 Task: Add Carlson Labs Norwegian Fish Oil to the cart.
Action: Mouse moved to (275, 134)
Screenshot: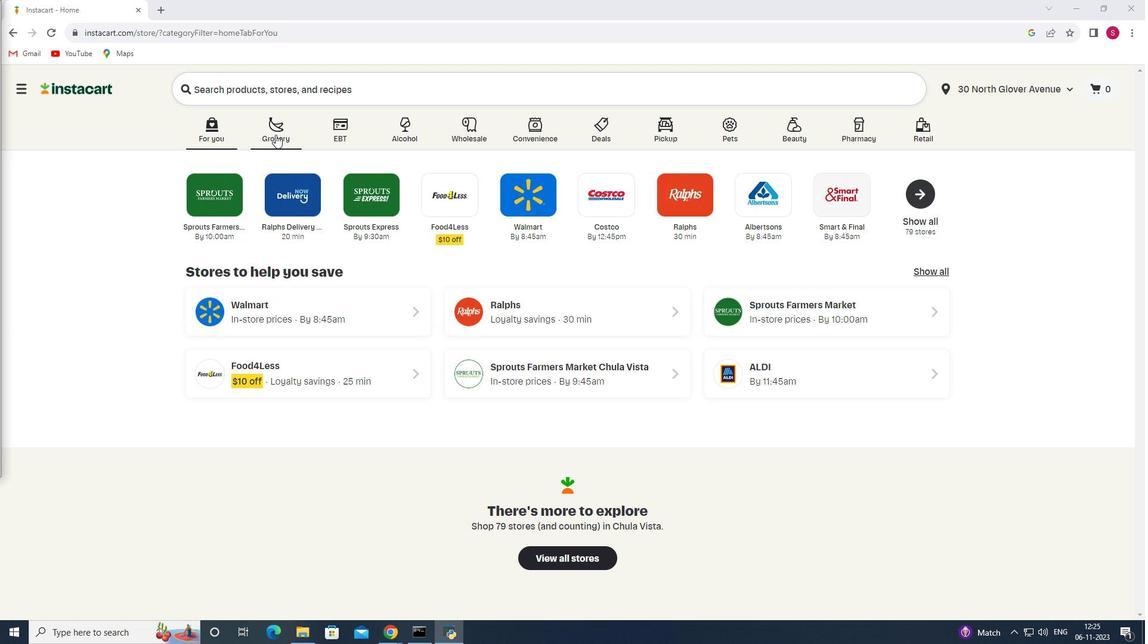 
Action: Mouse pressed left at (275, 134)
Screenshot: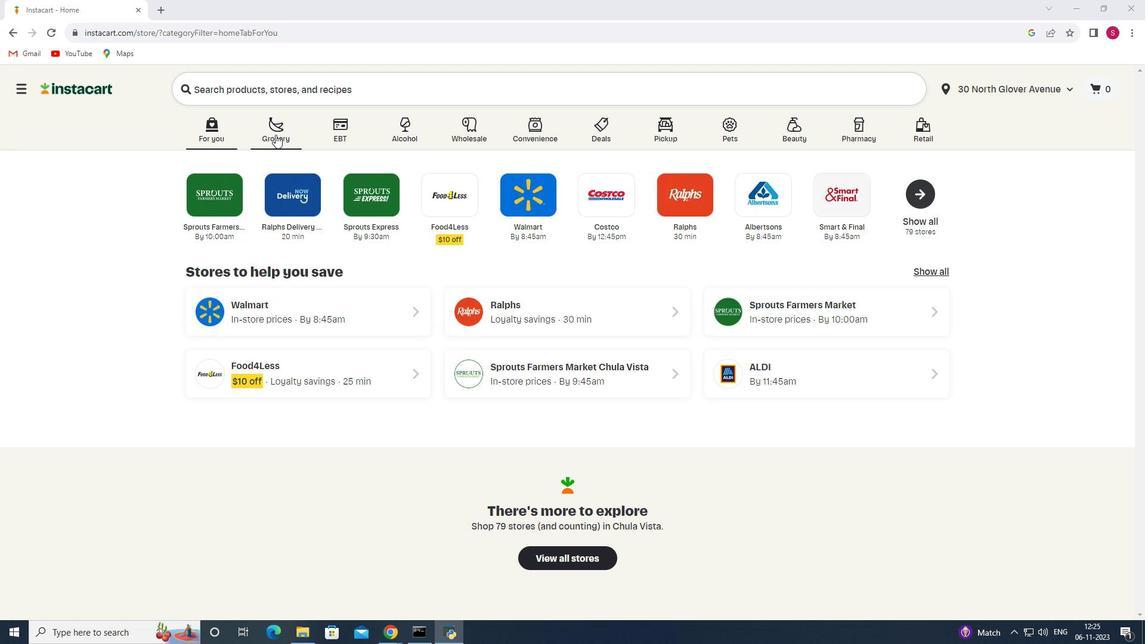 
Action: Mouse moved to (287, 343)
Screenshot: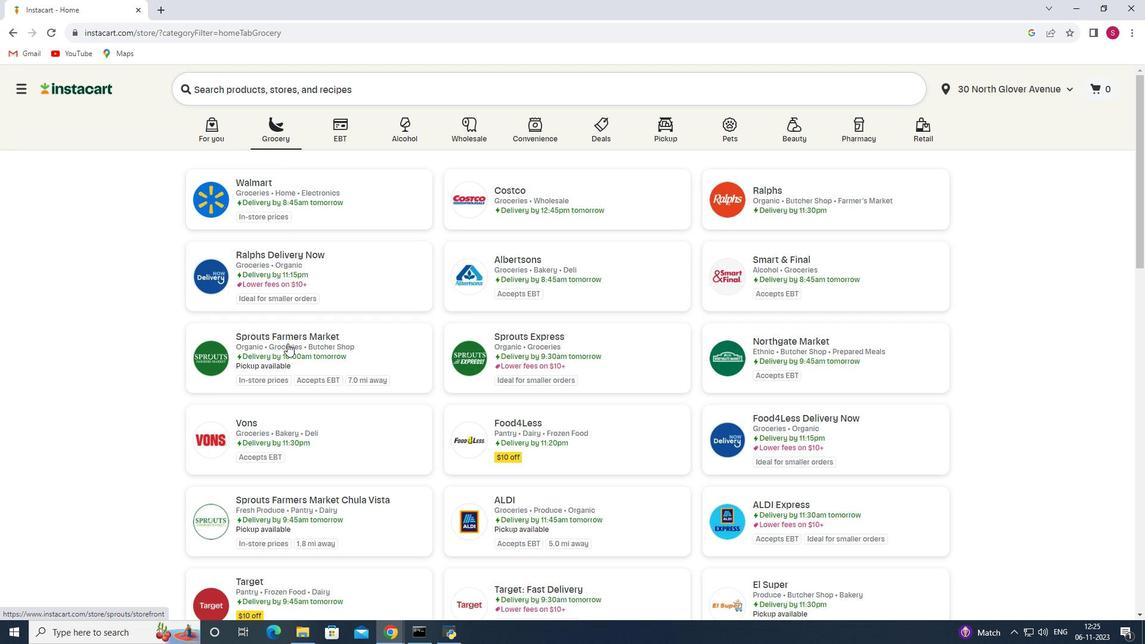 
Action: Mouse pressed left at (287, 343)
Screenshot: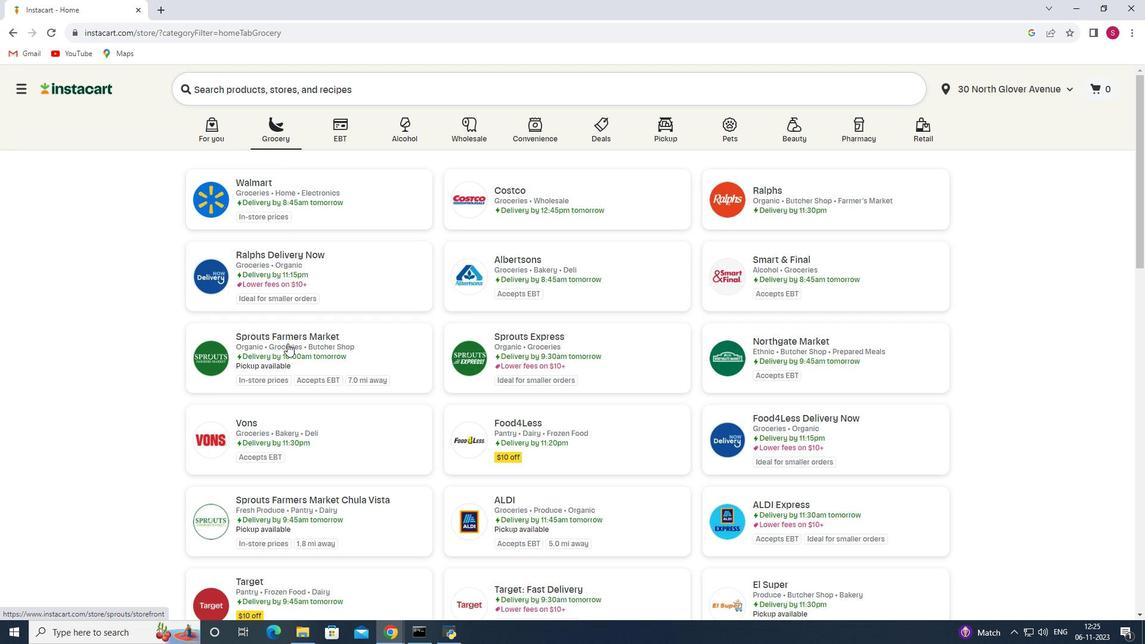 
Action: Mouse moved to (72, 382)
Screenshot: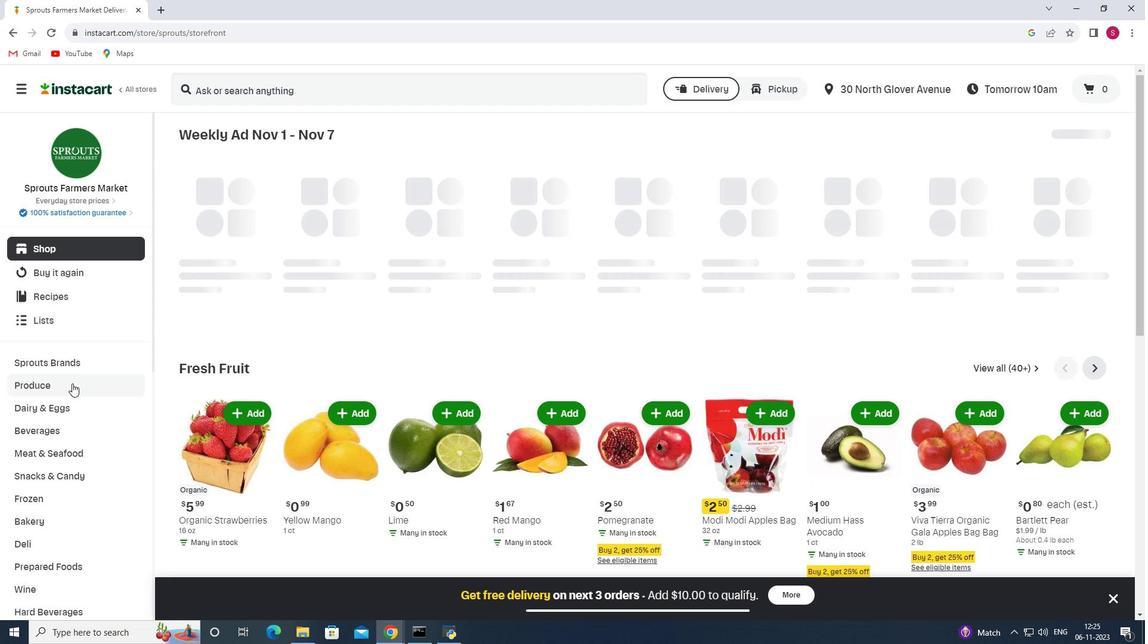 
Action: Mouse scrolled (72, 382) with delta (0, 0)
Screenshot: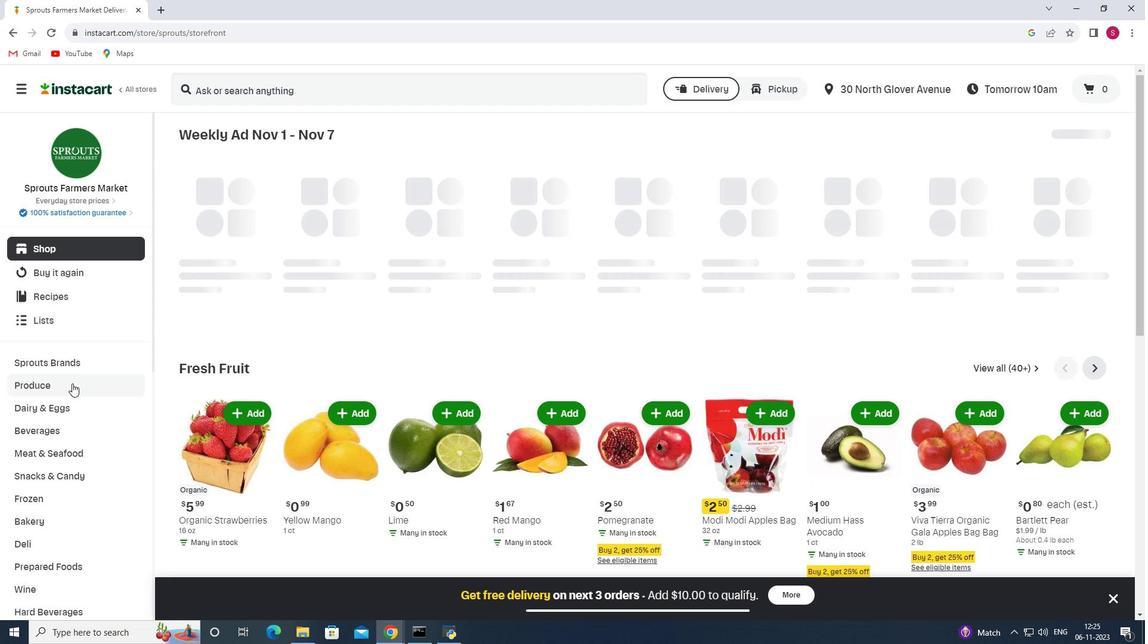 
Action: Mouse moved to (72, 383)
Screenshot: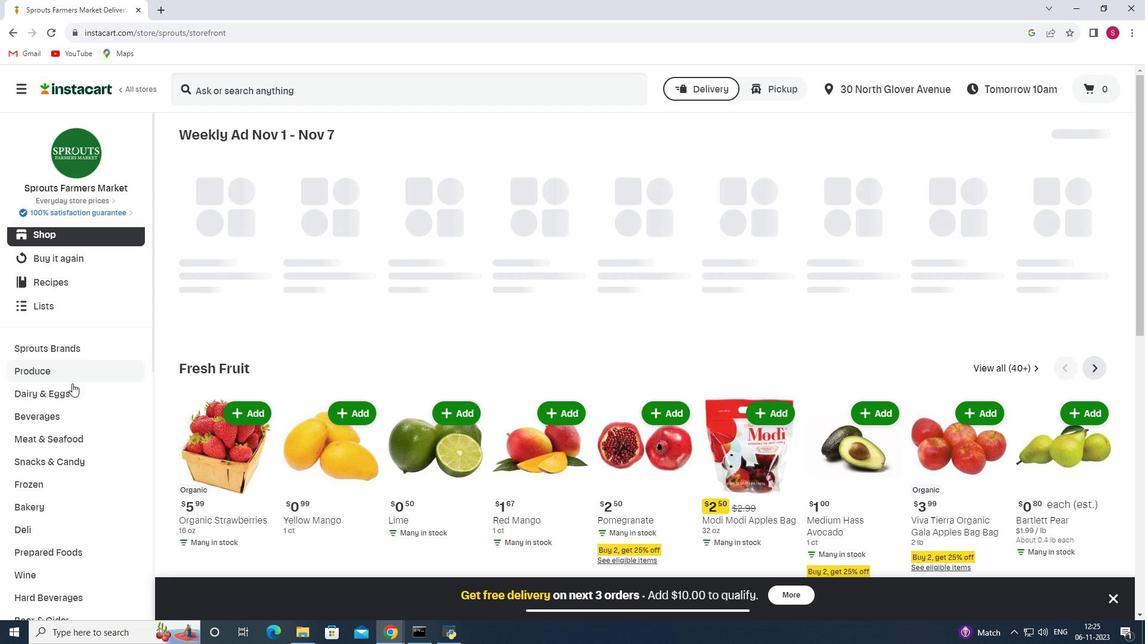 
Action: Mouse scrolled (72, 382) with delta (0, 0)
Screenshot: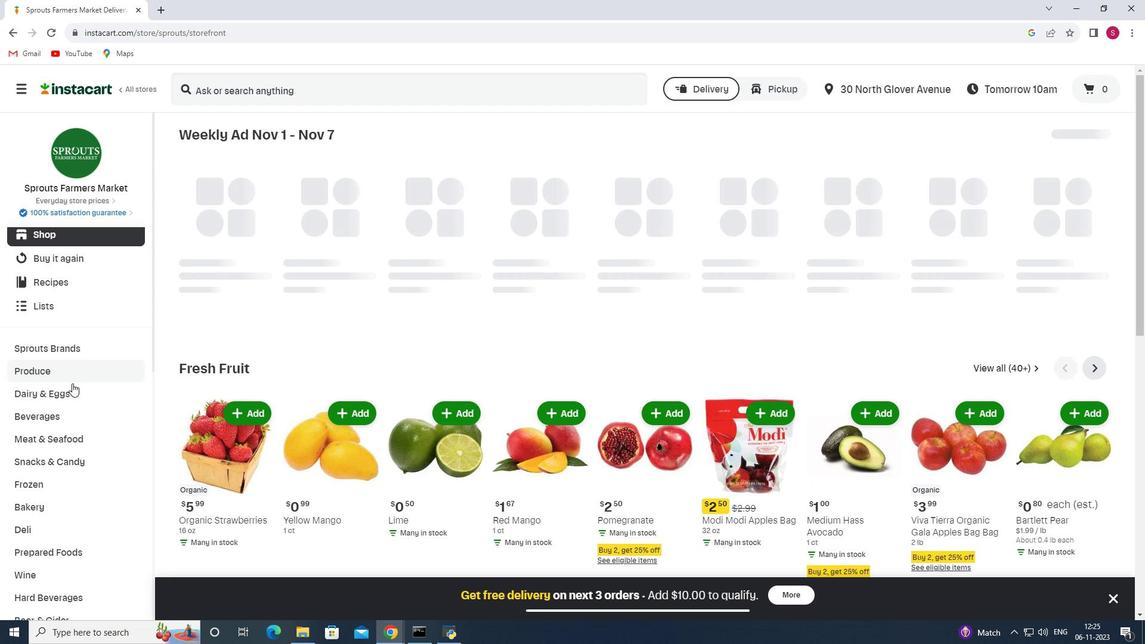 
Action: Mouse scrolled (72, 382) with delta (0, 0)
Screenshot: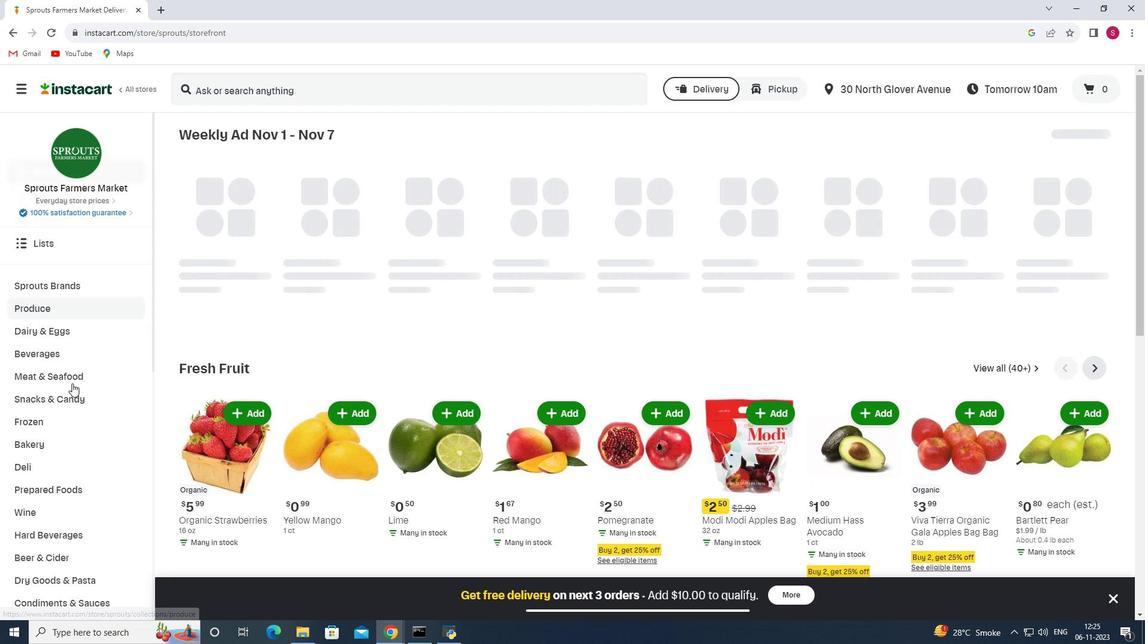
Action: Mouse moved to (67, 389)
Screenshot: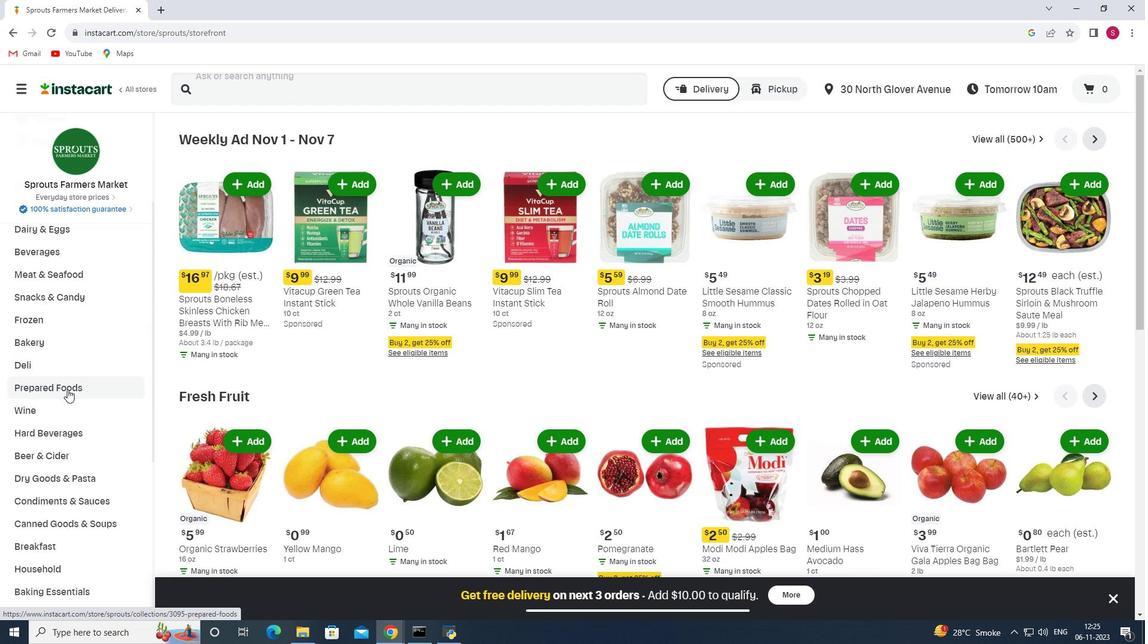 
Action: Mouse scrolled (67, 388) with delta (0, 0)
Screenshot: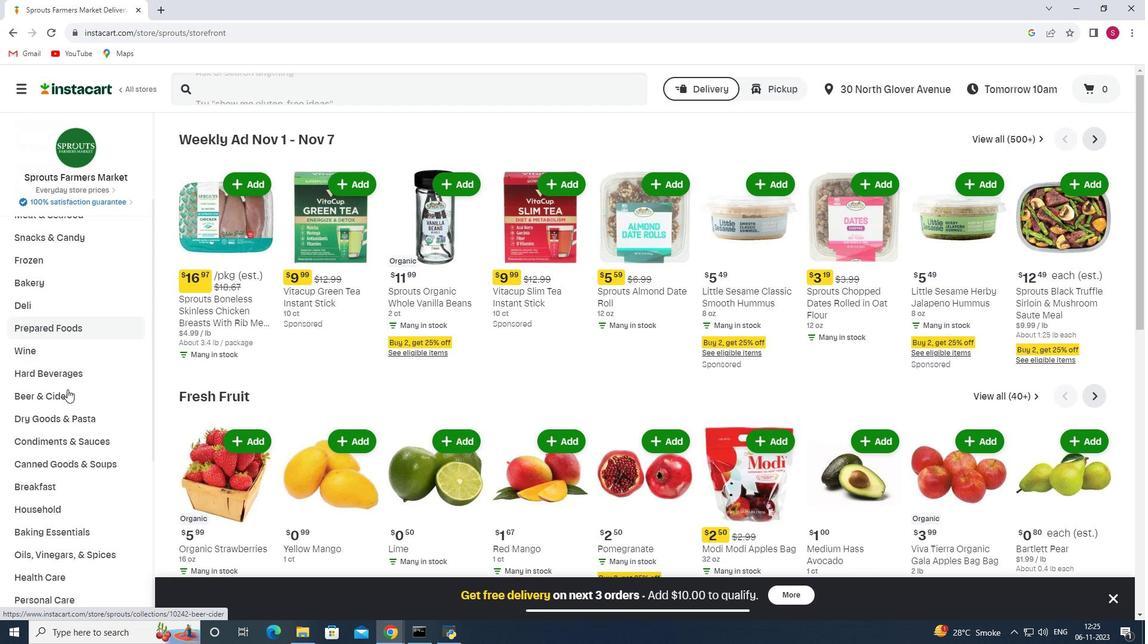 
Action: Mouse scrolled (67, 388) with delta (0, 0)
Screenshot: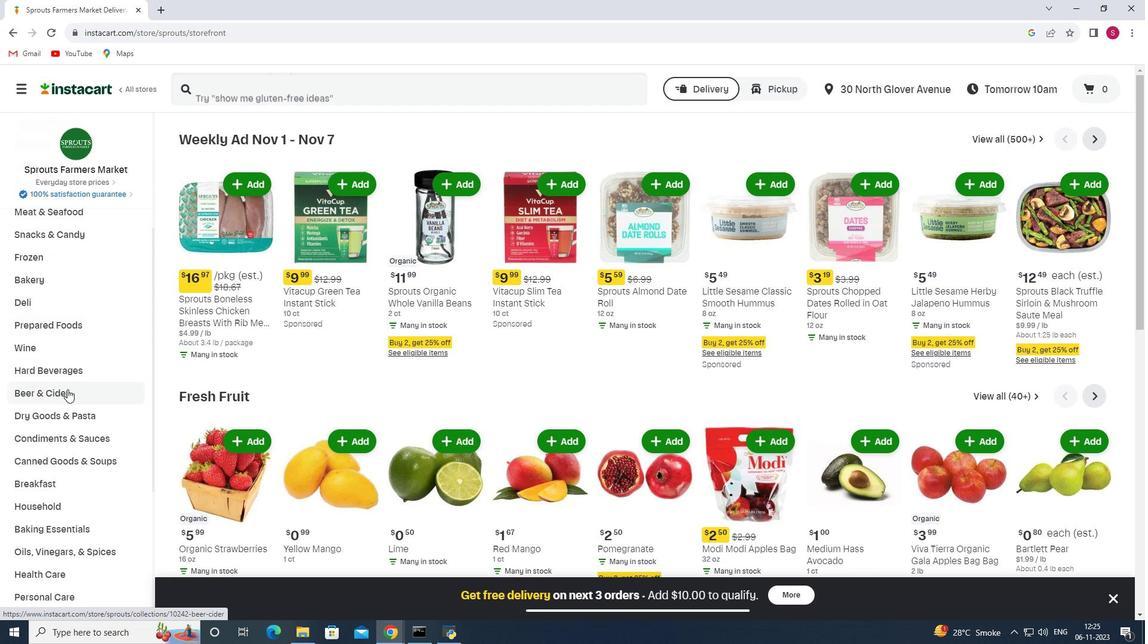 
Action: Mouse moved to (42, 509)
Screenshot: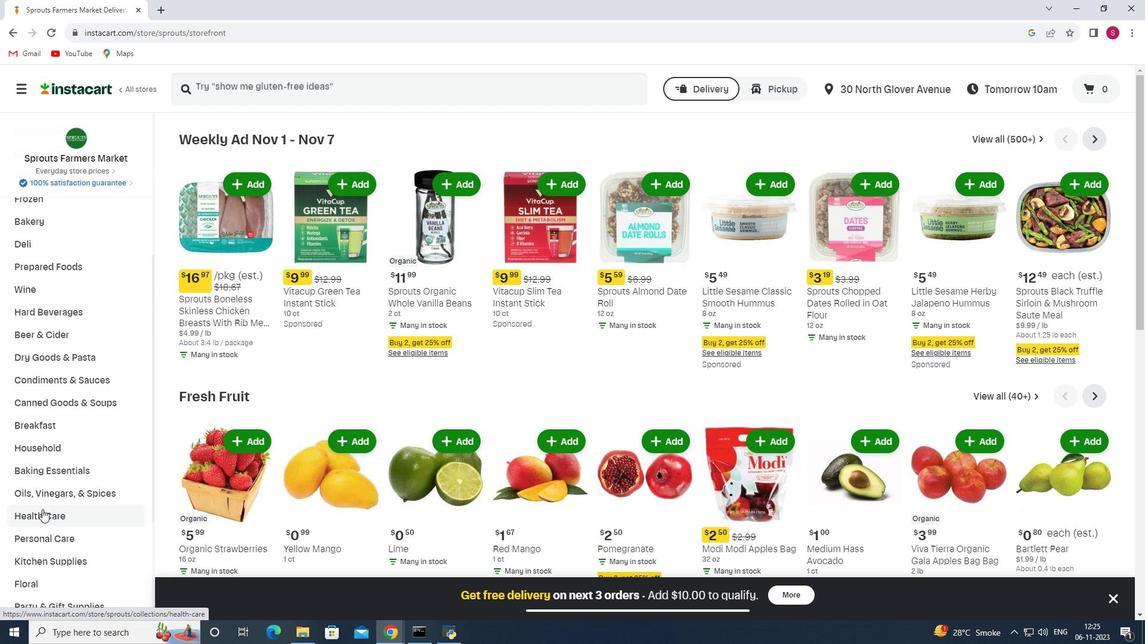 
Action: Mouse pressed left at (42, 509)
Screenshot: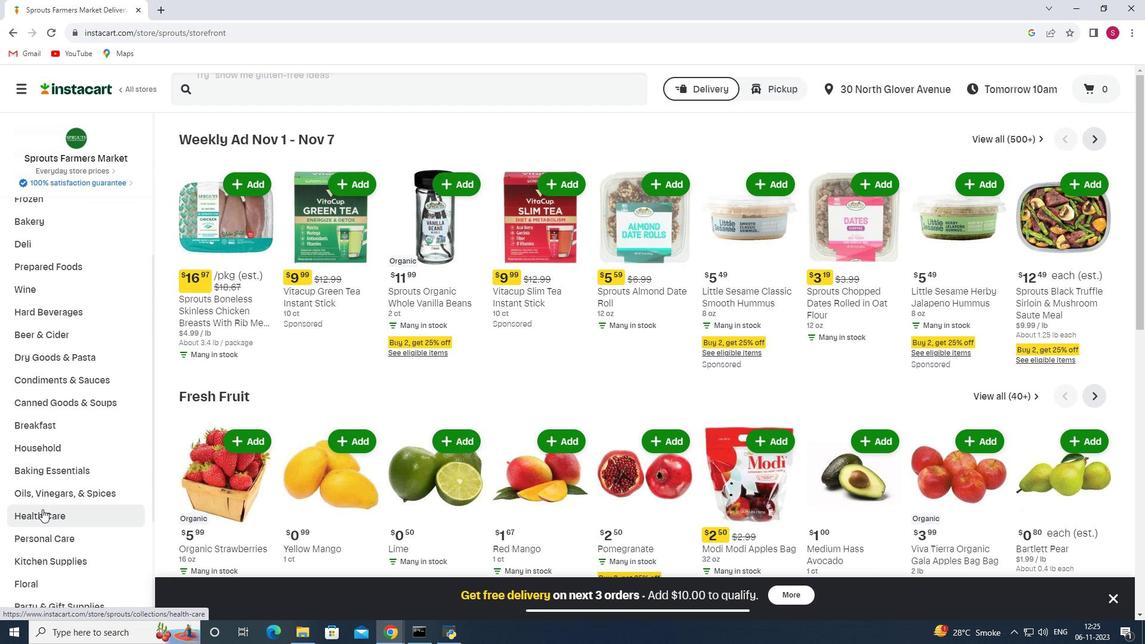 
Action: Mouse moved to (443, 162)
Screenshot: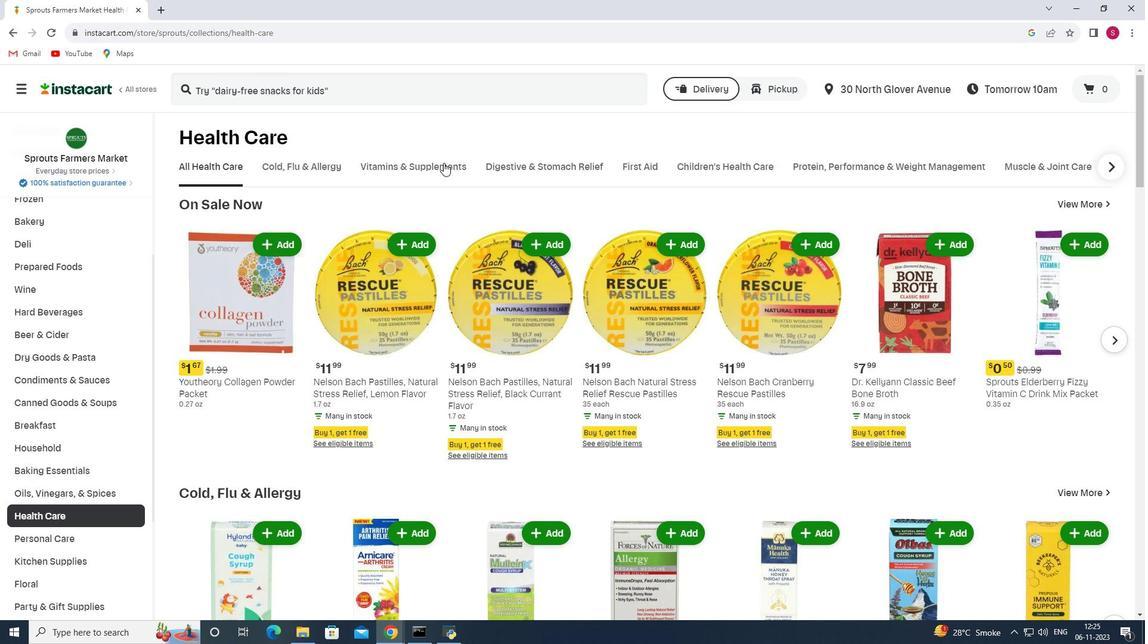
Action: Mouse pressed left at (443, 162)
Screenshot: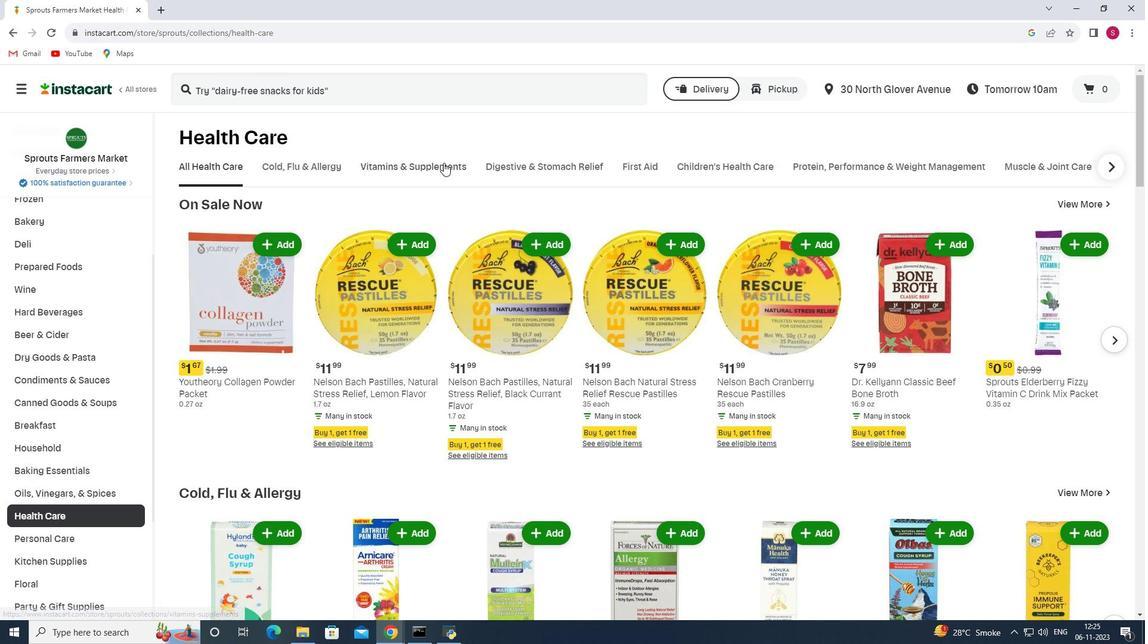 
Action: Mouse moved to (814, 202)
Screenshot: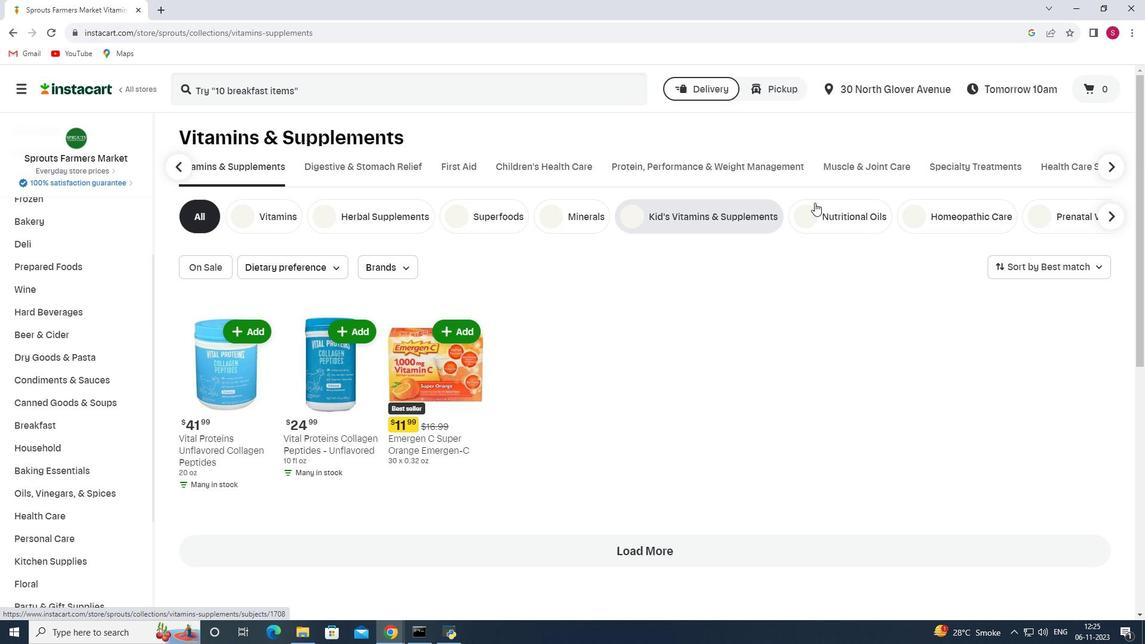 
Action: Mouse pressed left at (814, 202)
Screenshot: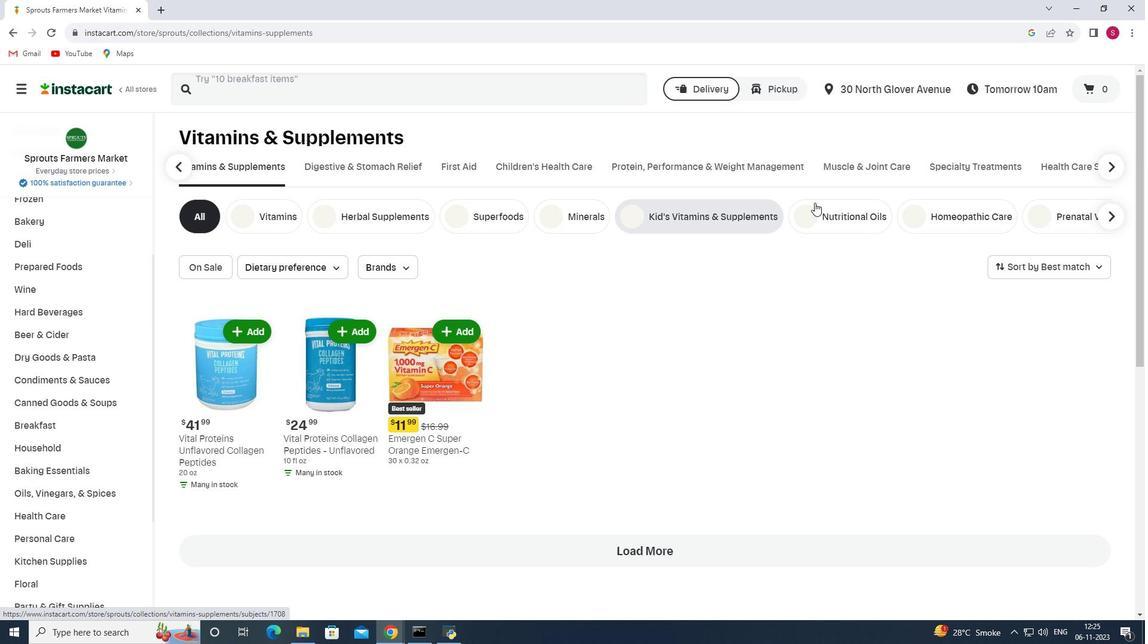 
Action: Mouse moved to (316, 90)
Screenshot: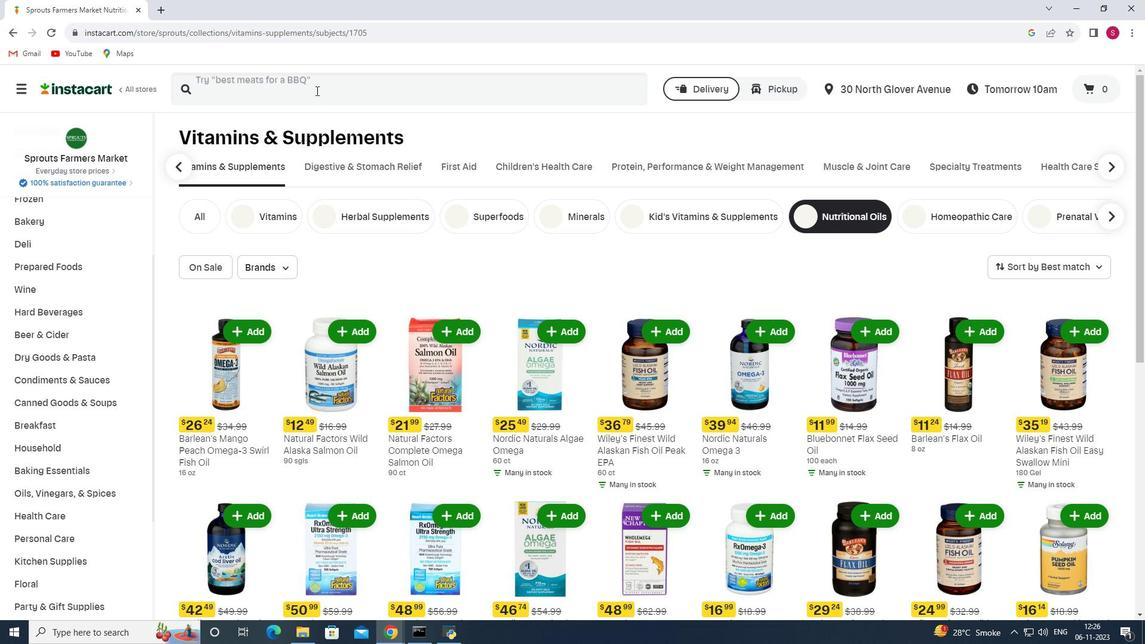 
Action: Mouse pressed left at (316, 90)
Screenshot: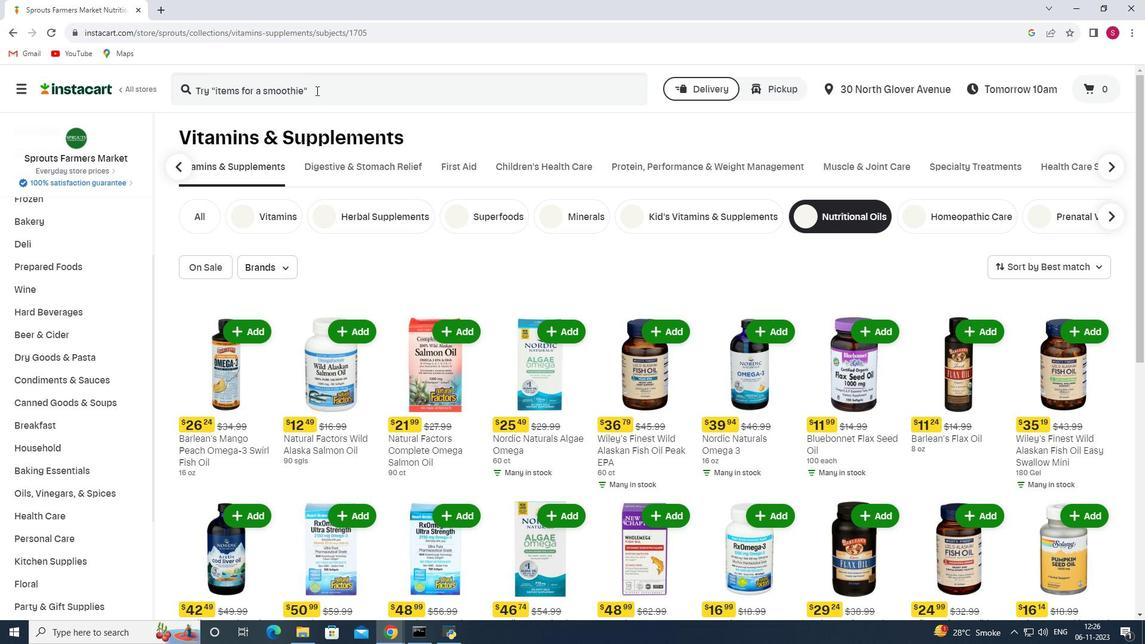 
Action: Key pressed <Key.shift>Carlson<Key.space><Key.shift>Labs<Key.space><Key.shift>Norwegian<Key.space><Key.shift>Fish<Key.space><Key.shift>Oil<Key.enter>
Screenshot: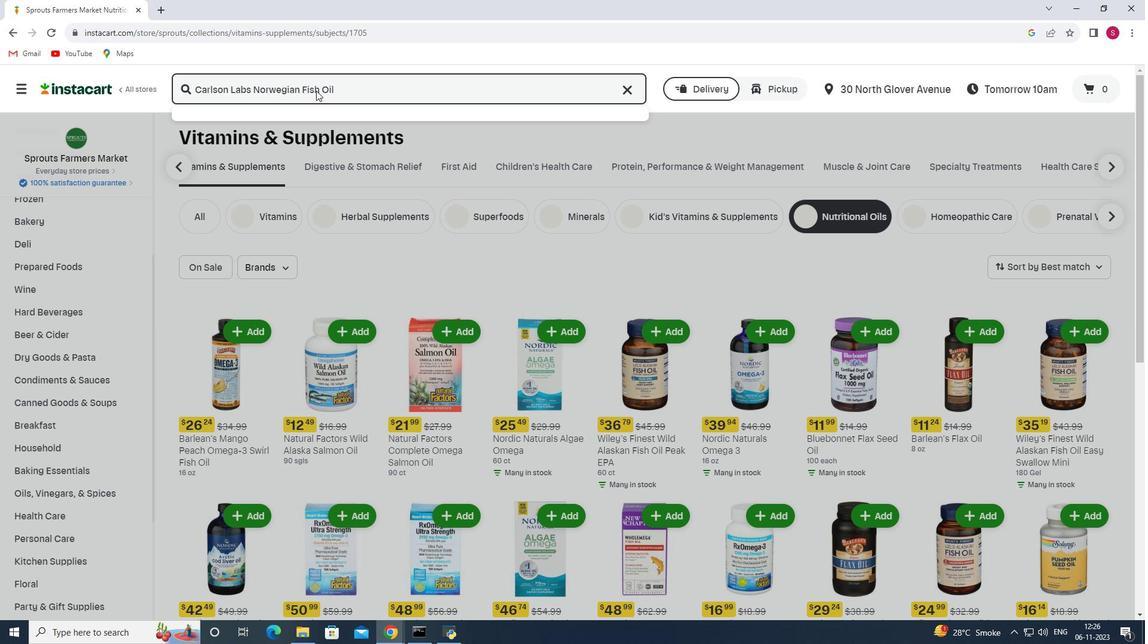 
Action: Mouse moved to (712, 185)
Screenshot: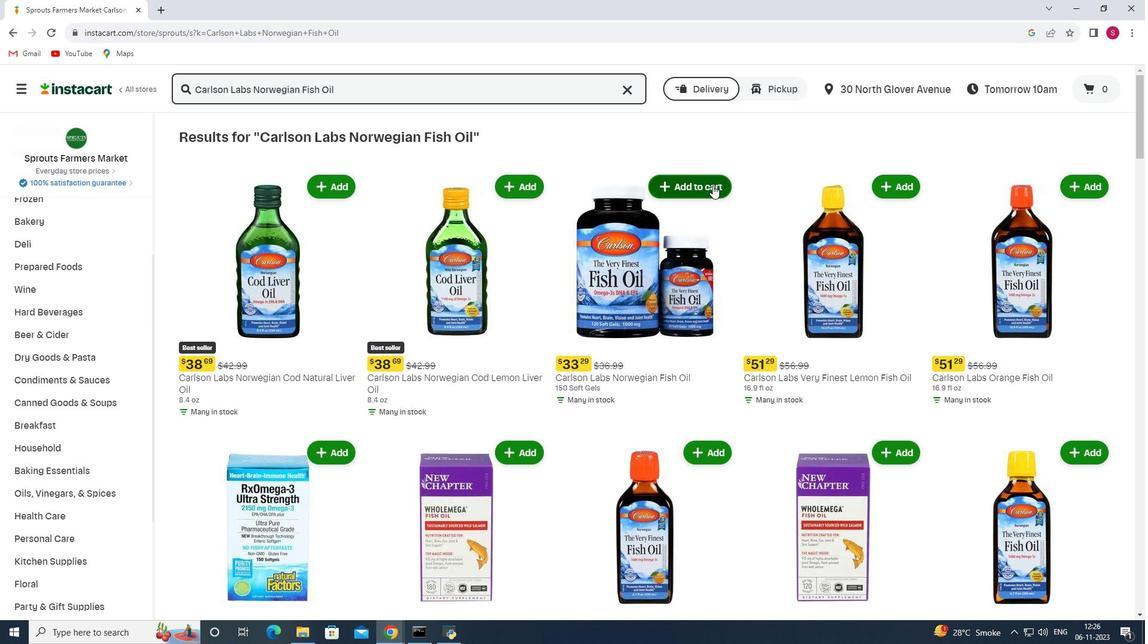 
Action: Mouse pressed left at (712, 185)
Screenshot: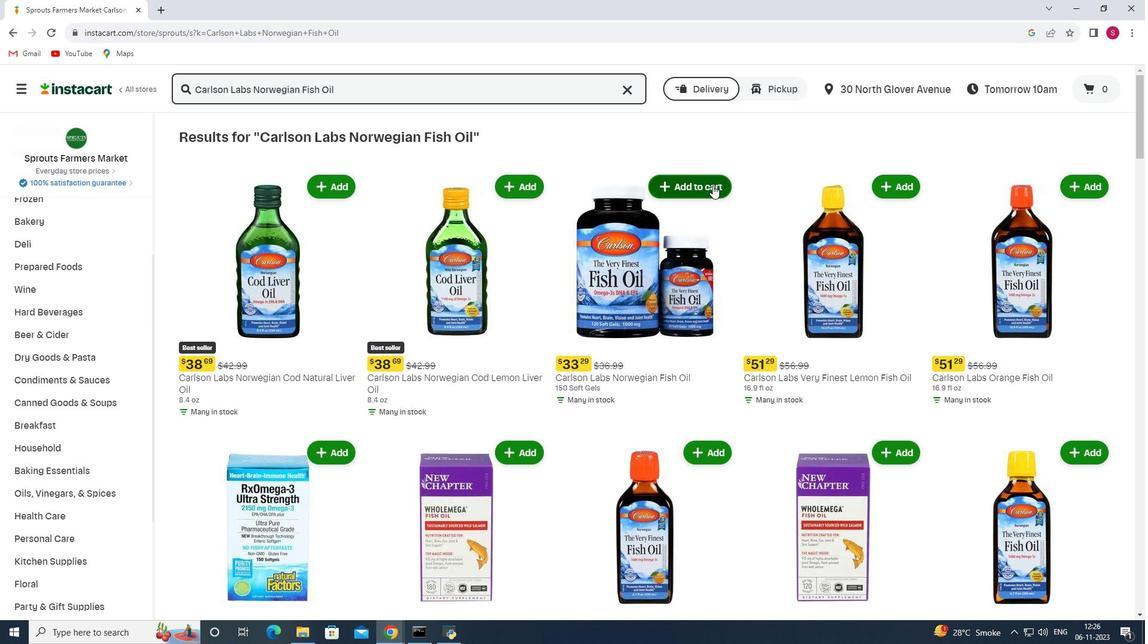 
Action: Mouse moved to (707, 192)
Screenshot: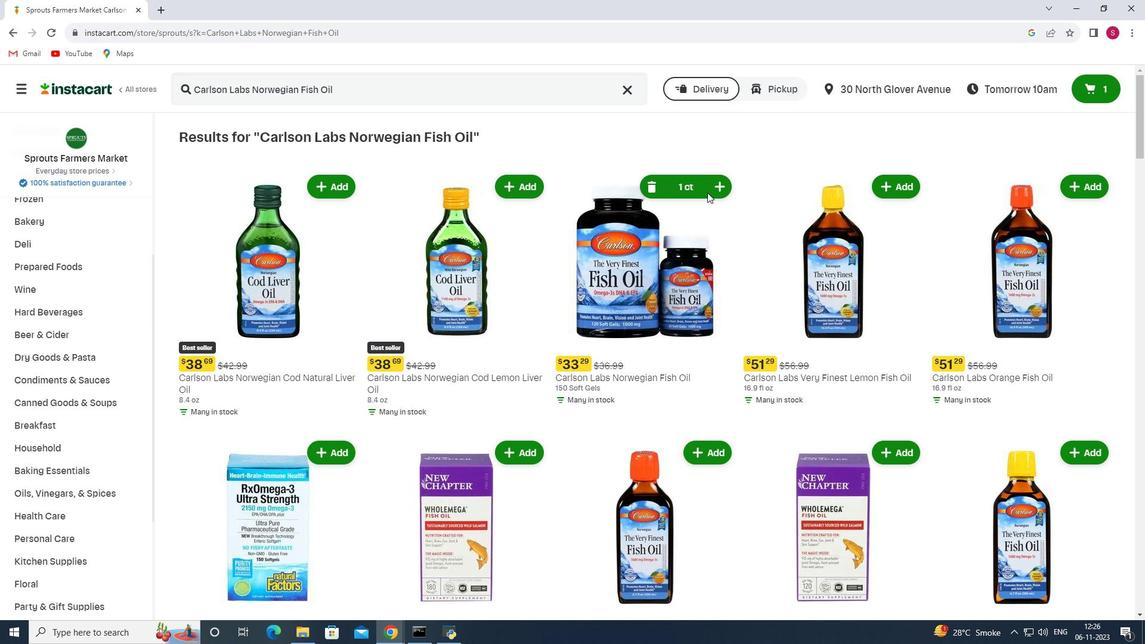 
